 Task: Add Yogi Tea Detox to the cart.
Action: Mouse pressed left at (20, 91)
Screenshot: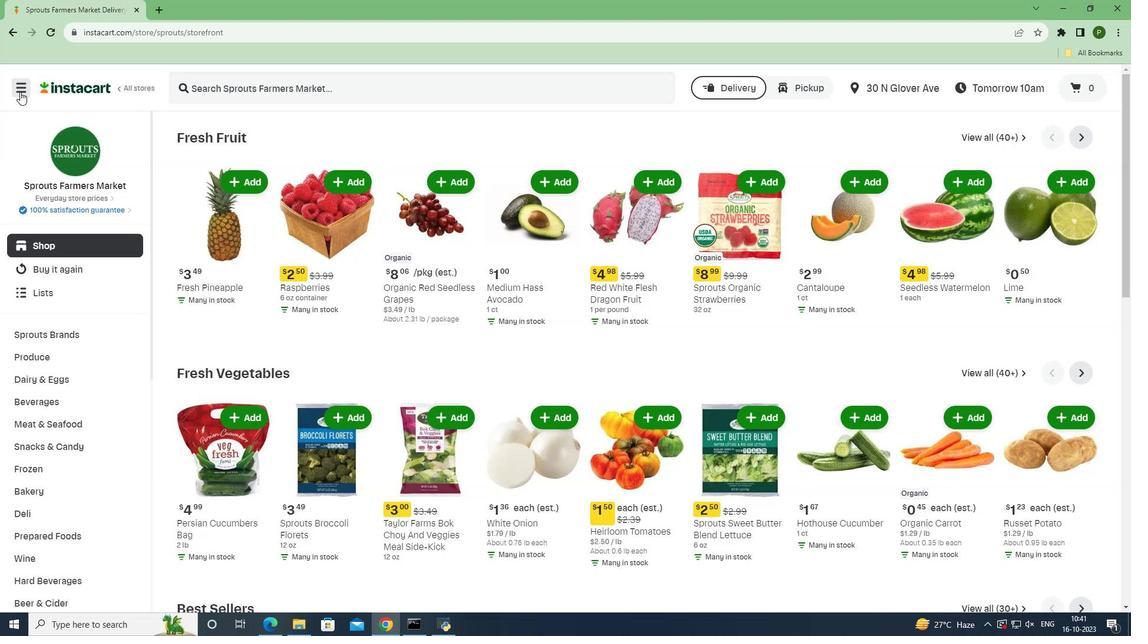 
Action: Mouse moved to (59, 310)
Screenshot: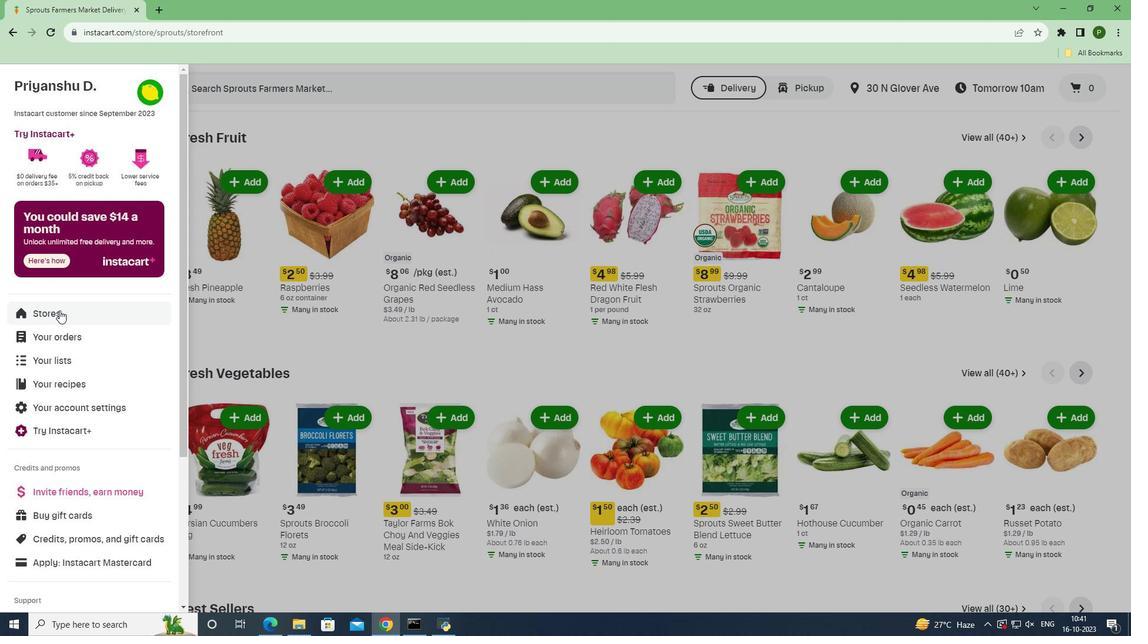 
Action: Mouse pressed left at (59, 310)
Screenshot: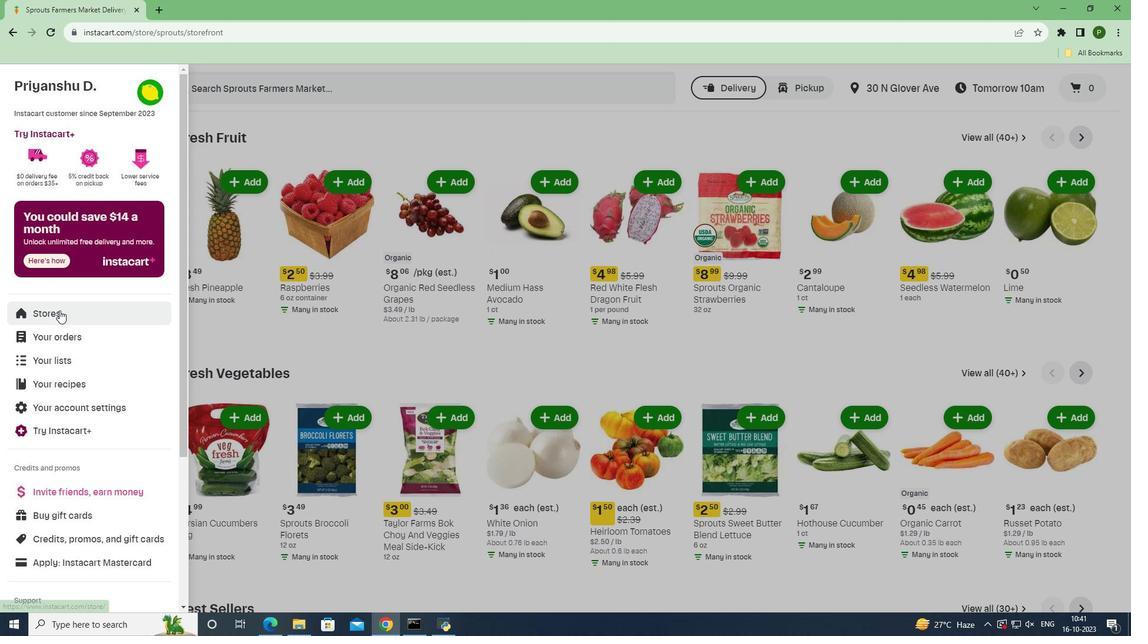 
Action: Mouse moved to (264, 136)
Screenshot: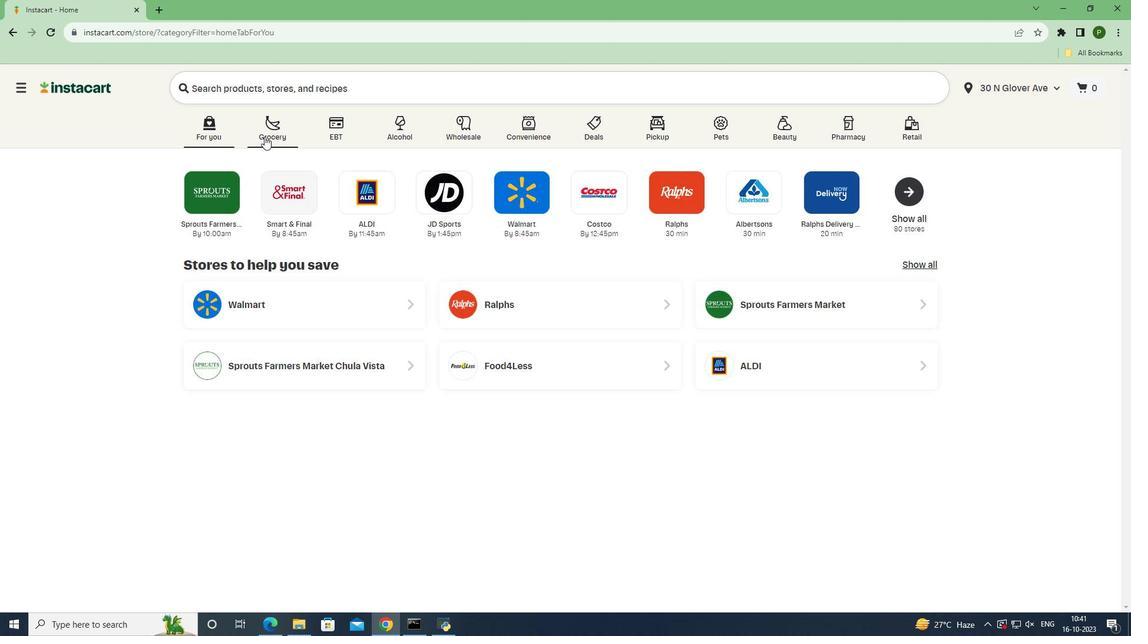 
Action: Mouse pressed left at (264, 136)
Screenshot: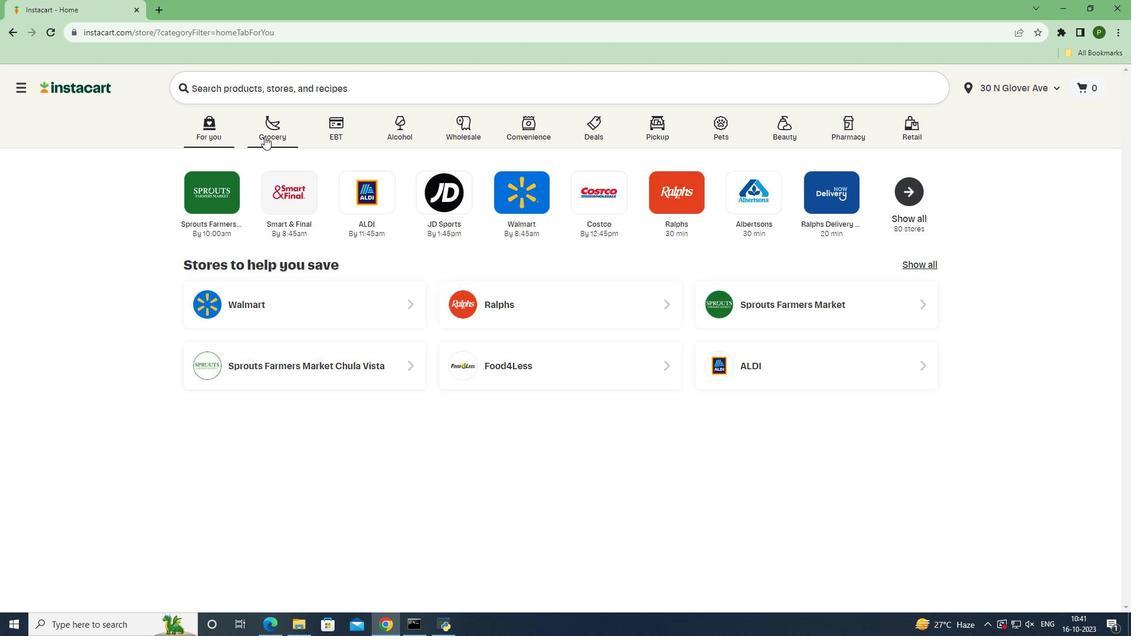 
Action: Mouse moved to (740, 266)
Screenshot: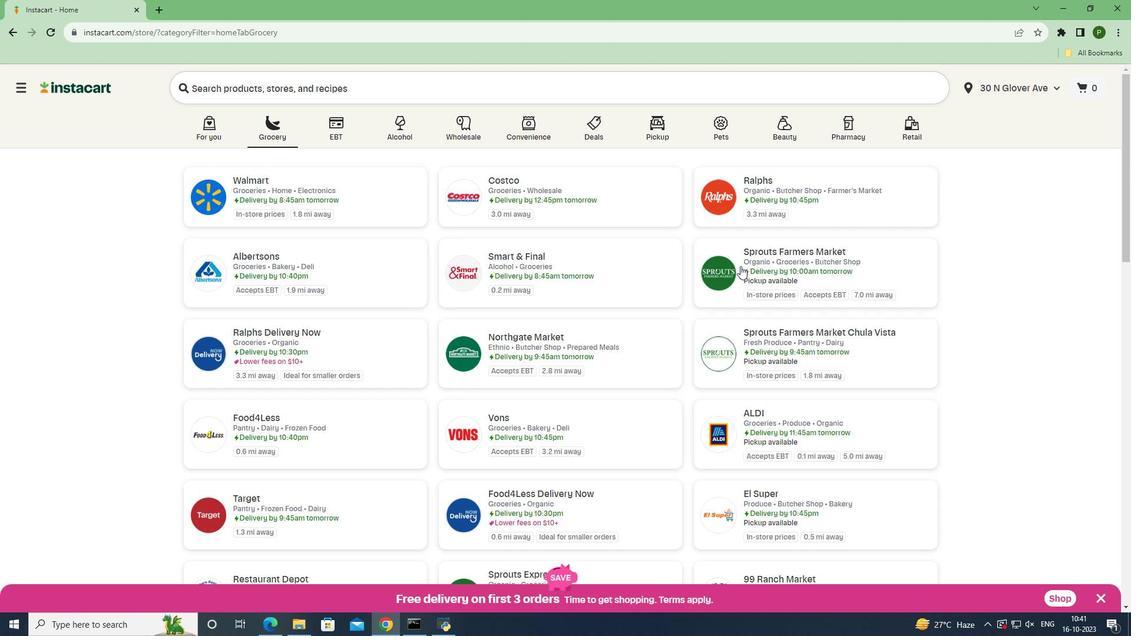 
Action: Mouse pressed left at (740, 266)
Screenshot: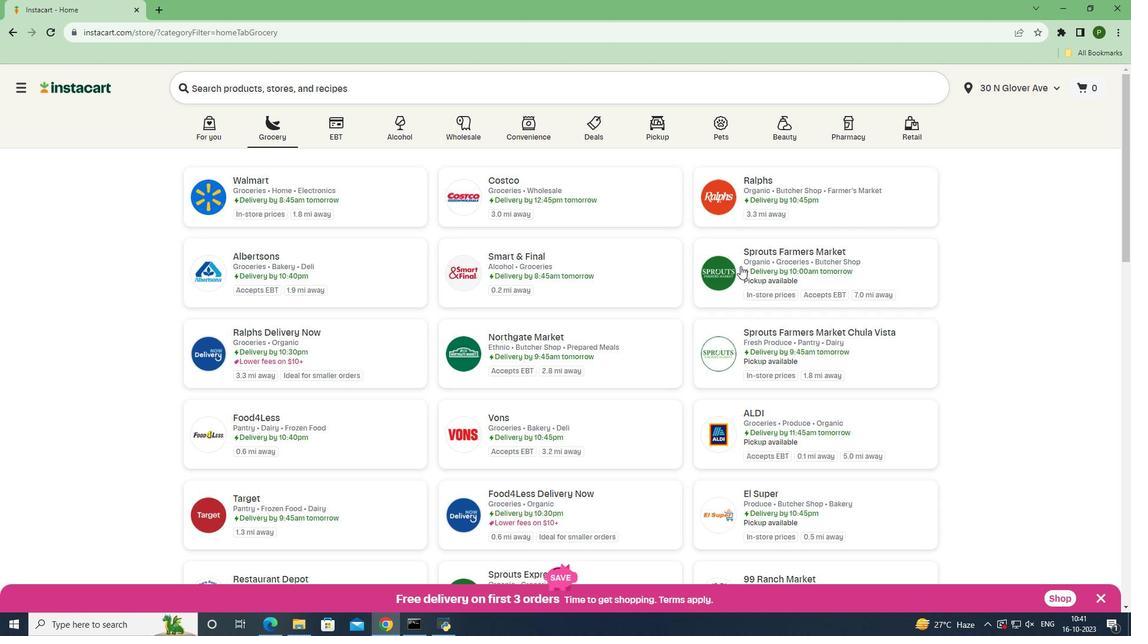 
Action: Mouse moved to (59, 399)
Screenshot: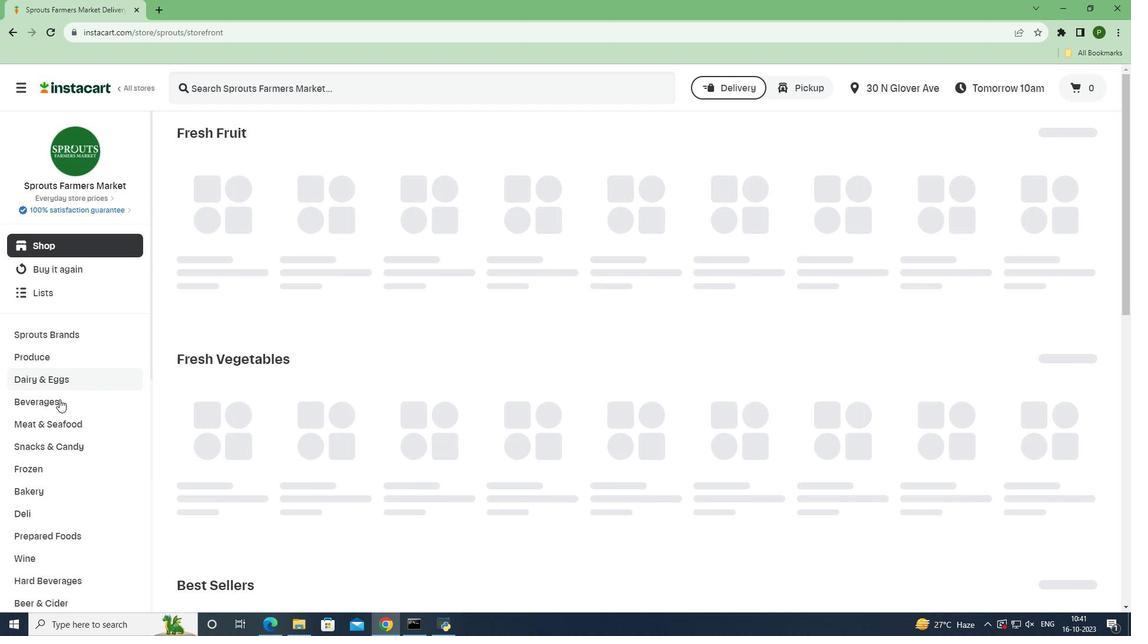 
Action: Mouse pressed left at (59, 399)
Screenshot: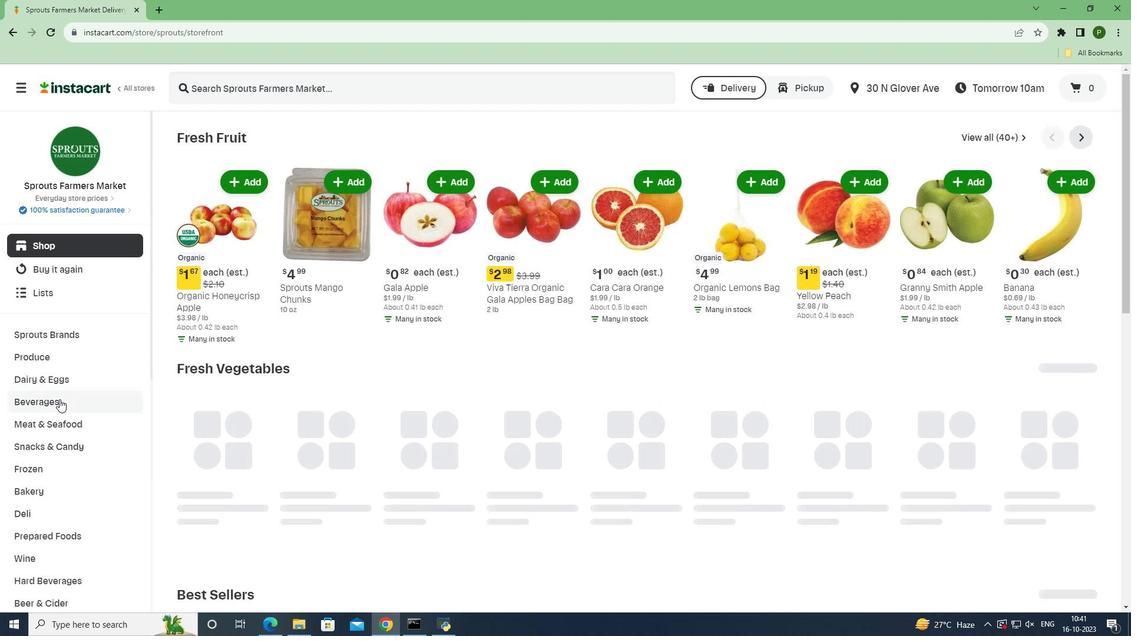 
Action: Mouse moved to (1020, 162)
Screenshot: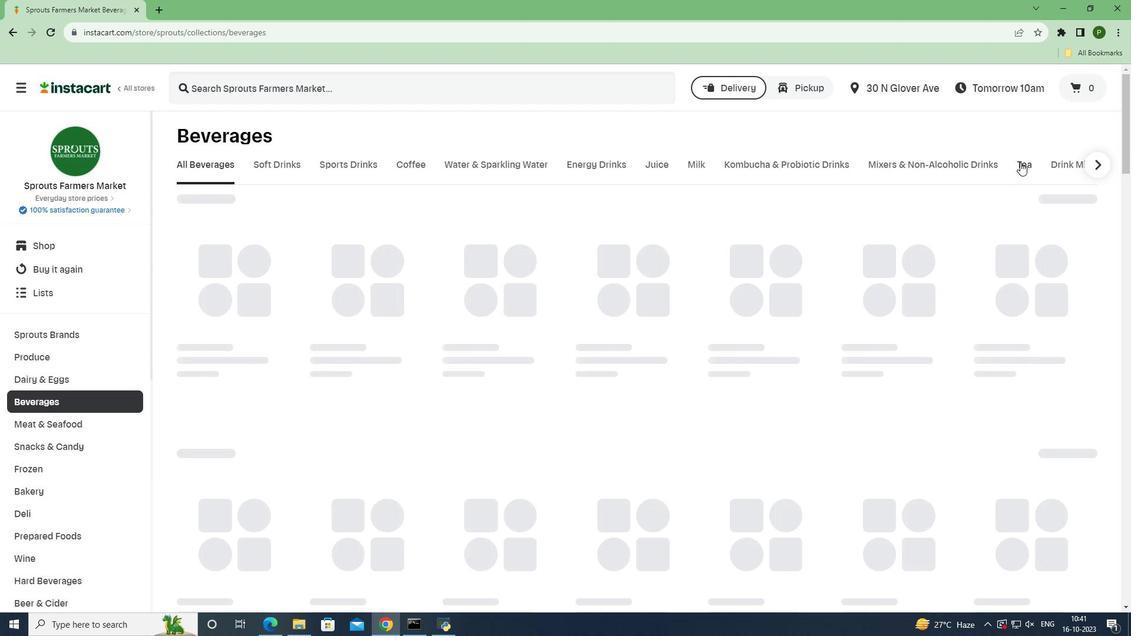 
Action: Mouse pressed left at (1020, 162)
Screenshot: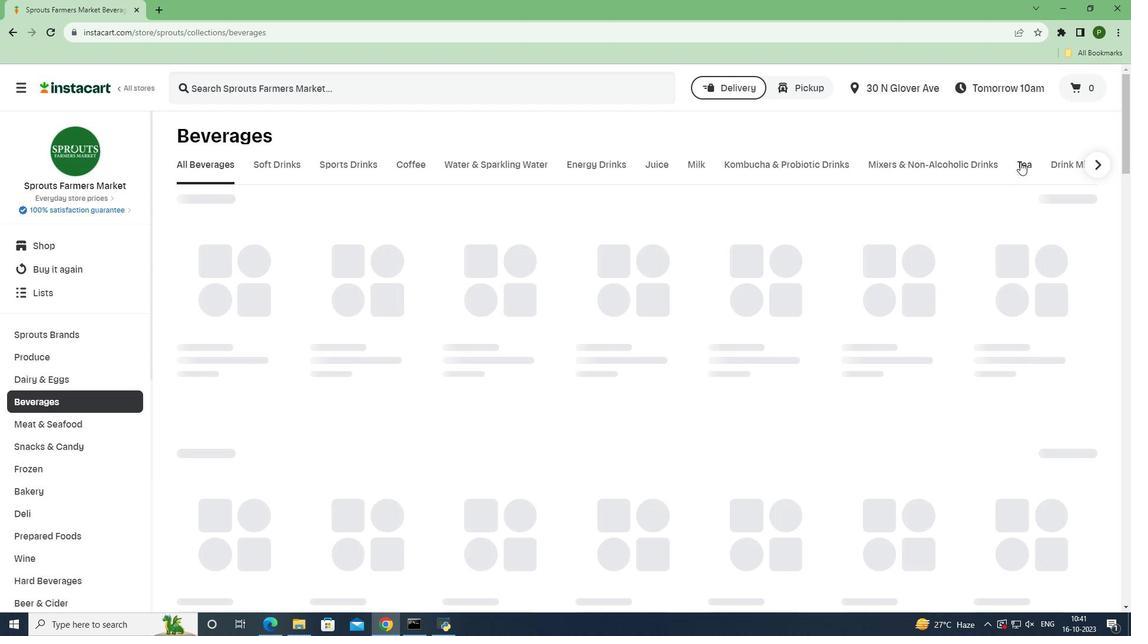 
Action: Mouse moved to (268, 84)
Screenshot: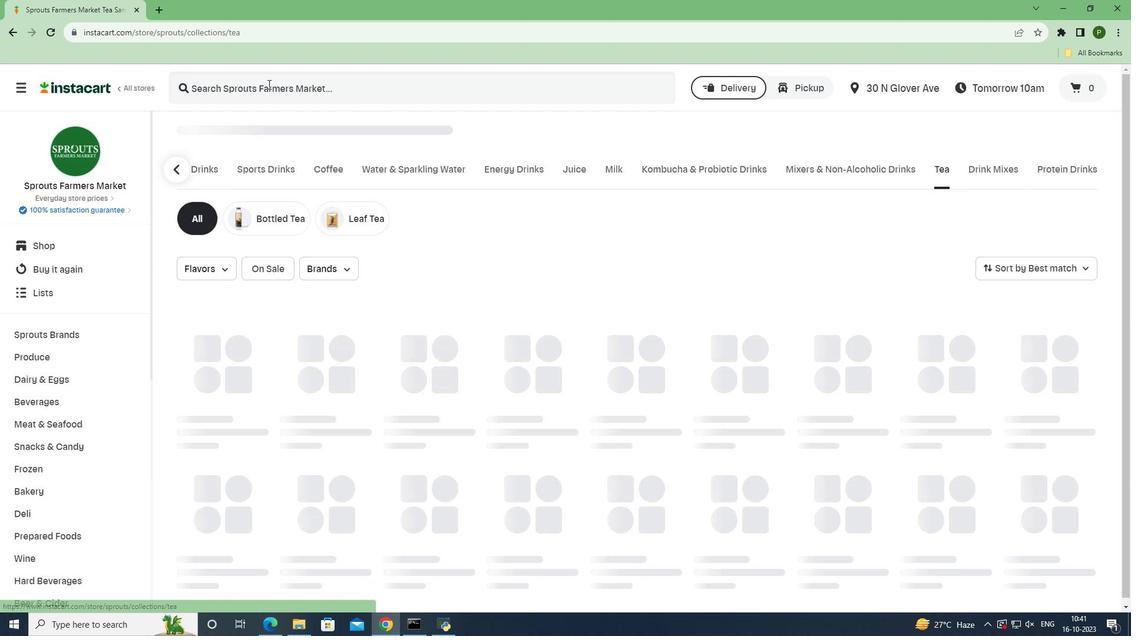 
Action: Mouse pressed left at (268, 84)
Screenshot: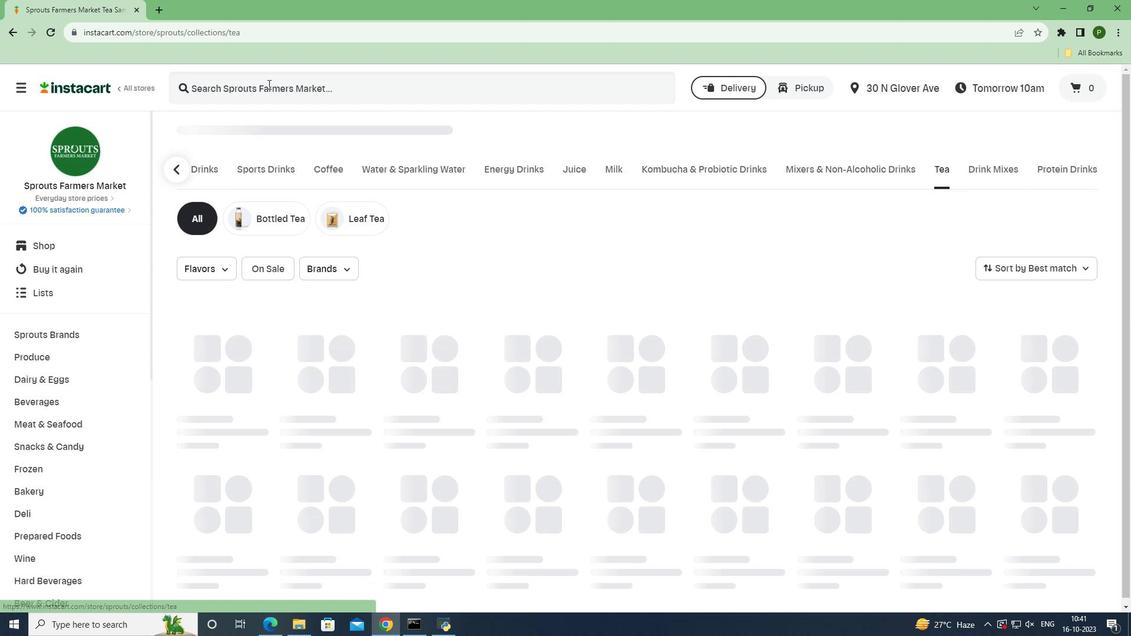 
Action: Key pressed <Key.caps_lock>Y<Key.caps_lock>ogi<Key.space><Key.caps_lock>T<Key.caps_lock>ea<Key.space><Key.caps_lock>D<Key.caps_lock>etox<Key.space><Key.enter>
Screenshot: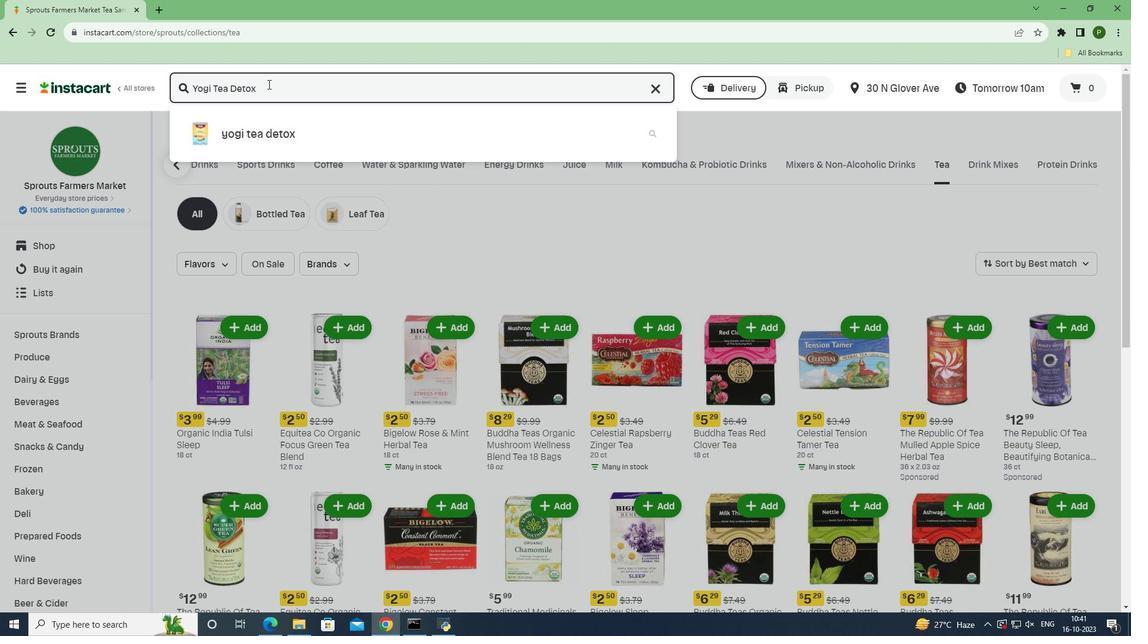 
Action: Mouse moved to (691, 211)
Screenshot: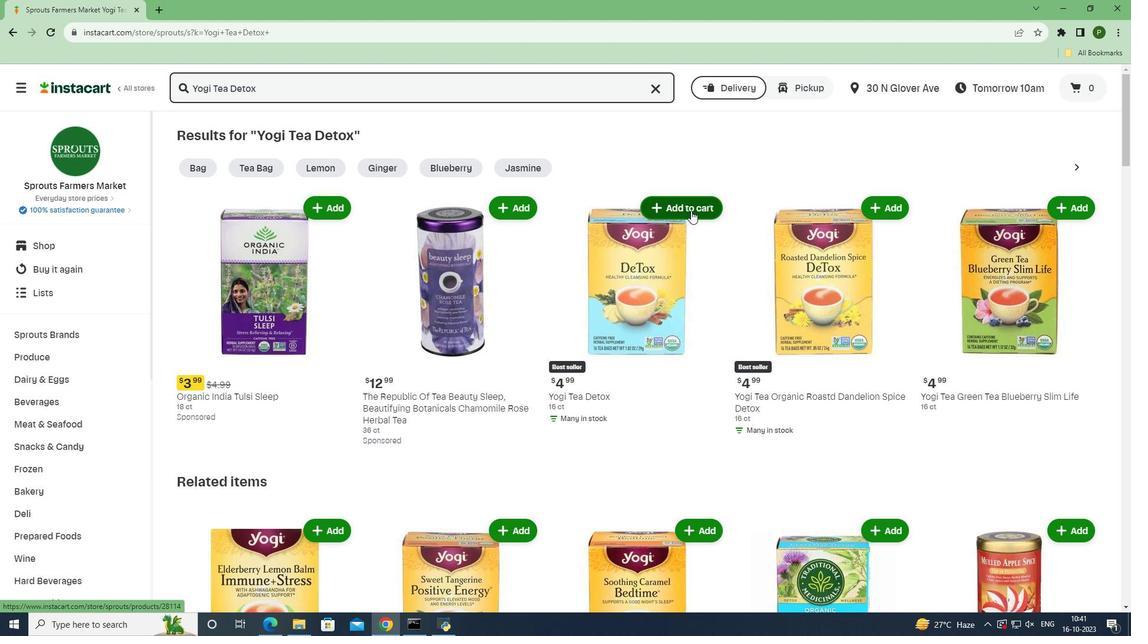 
Action: Mouse pressed left at (691, 211)
Screenshot: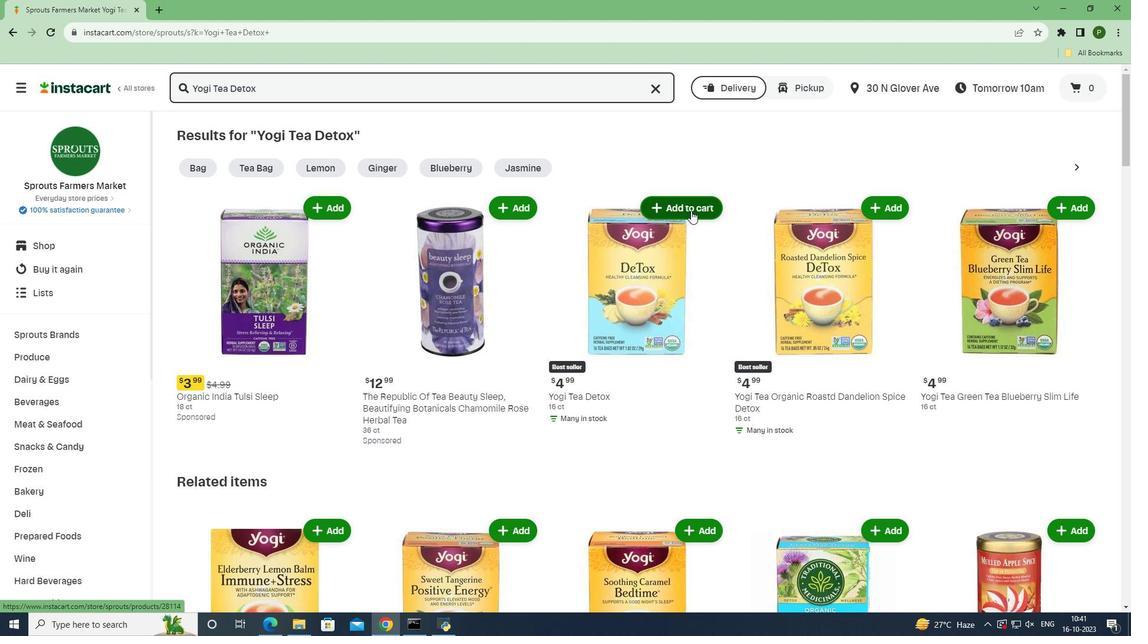 
Action: Mouse moved to (715, 268)
Screenshot: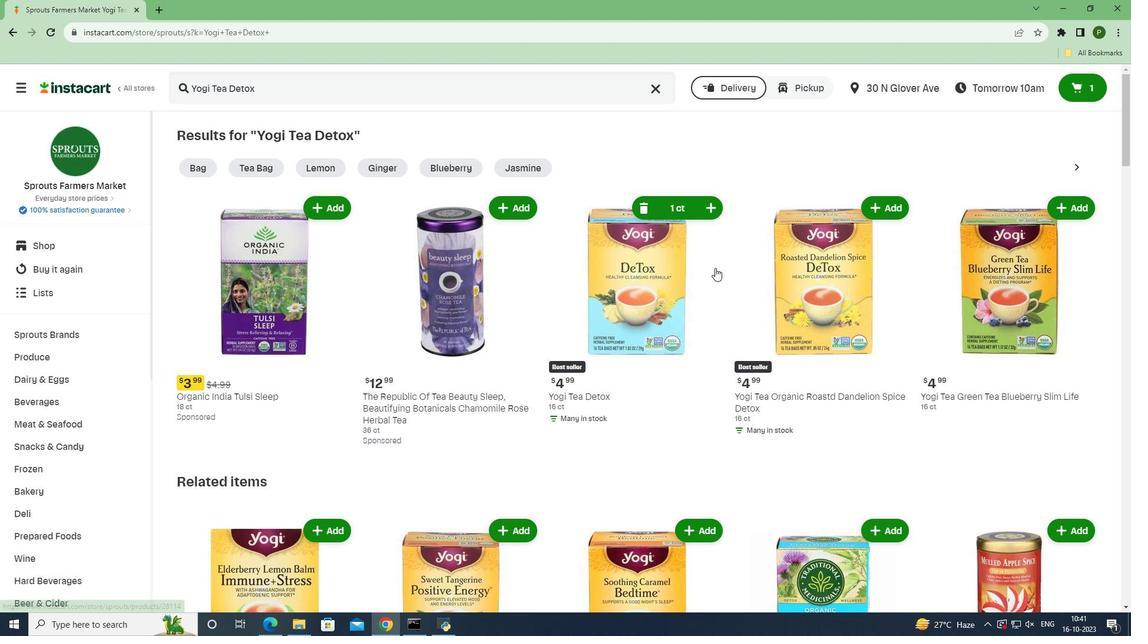 
